 Task: In the  document proposal.pdf Use the tool word Count 'and display word count while typing'. Find the word using Dictionary 'patronage'. Below name insert the link: www.instagram.com
Action: Mouse moved to (281, 355)
Screenshot: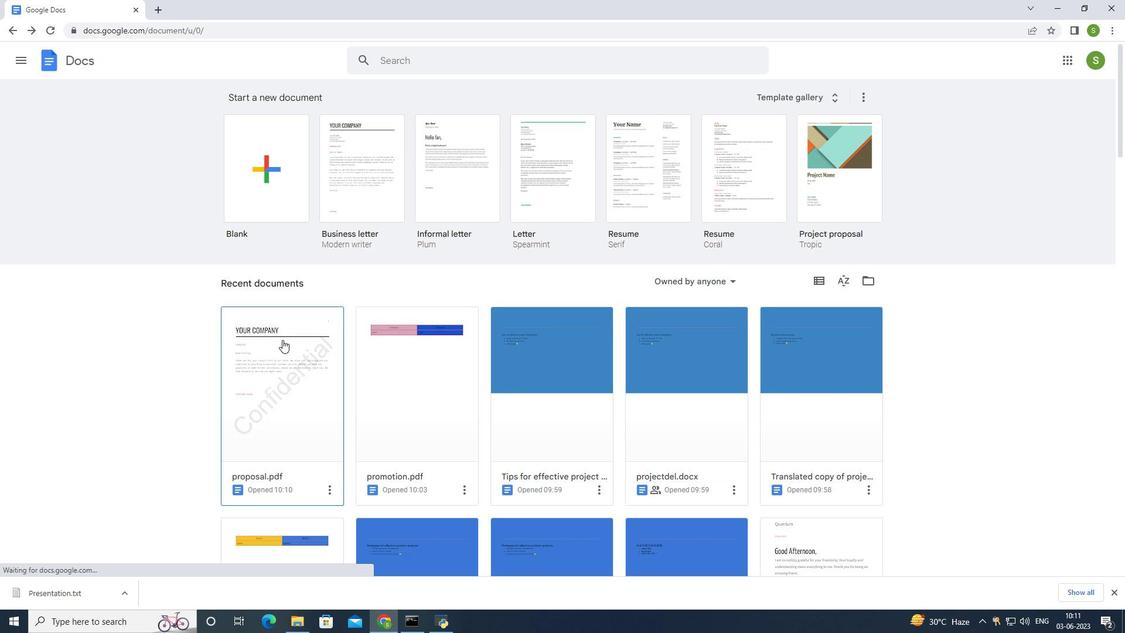 
Action: Mouse pressed left at (281, 355)
Screenshot: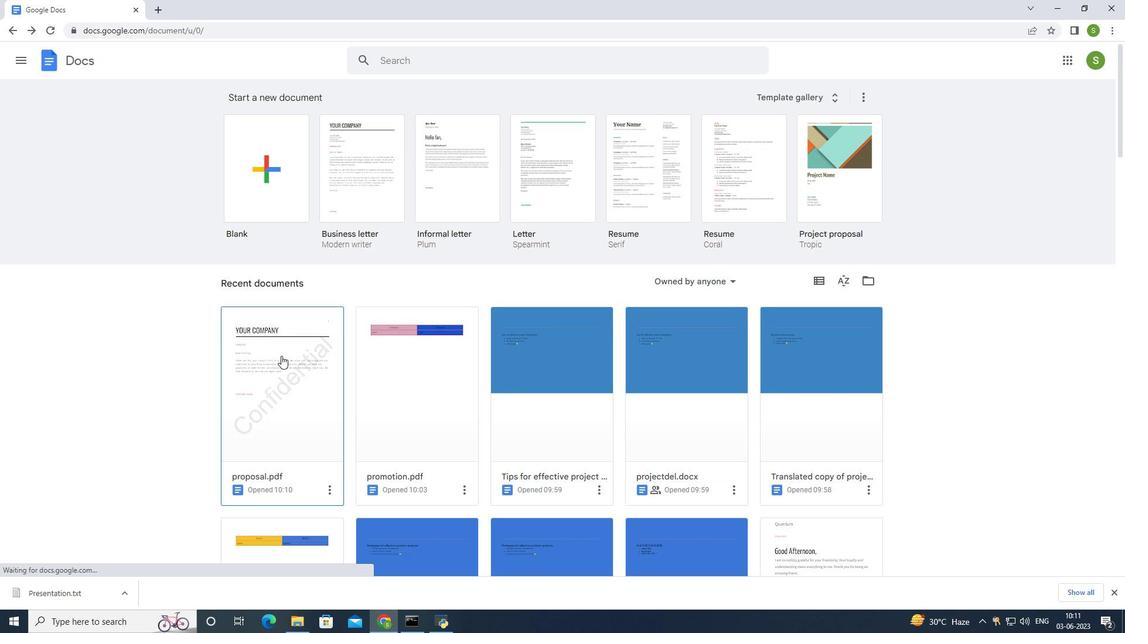 
Action: Mouse moved to (157, 70)
Screenshot: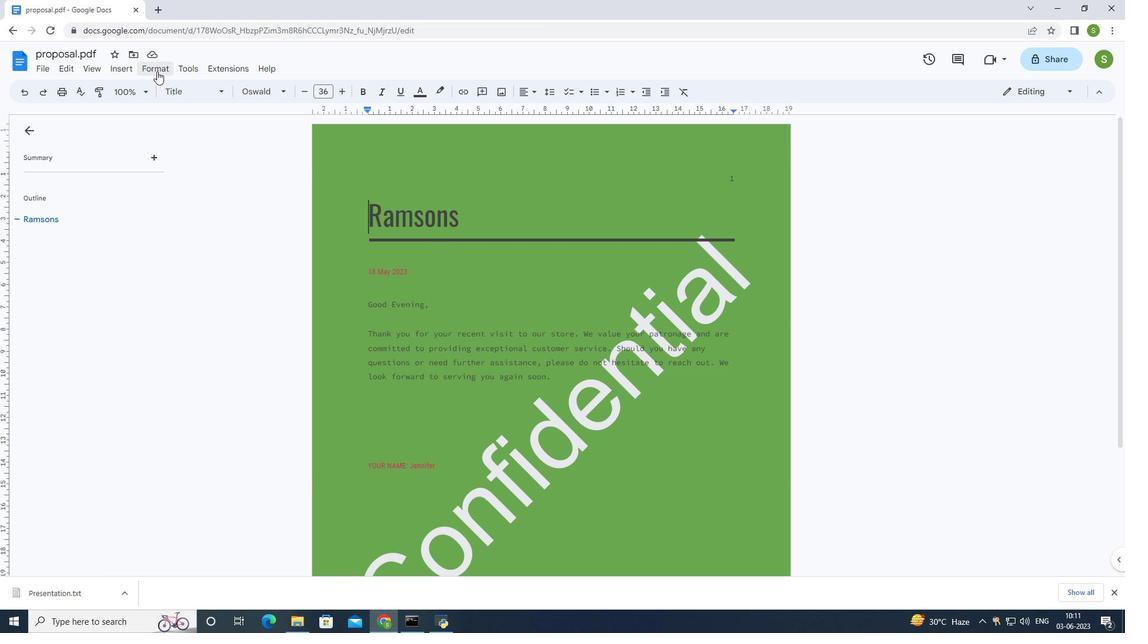 
Action: Mouse pressed left at (157, 70)
Screenshot: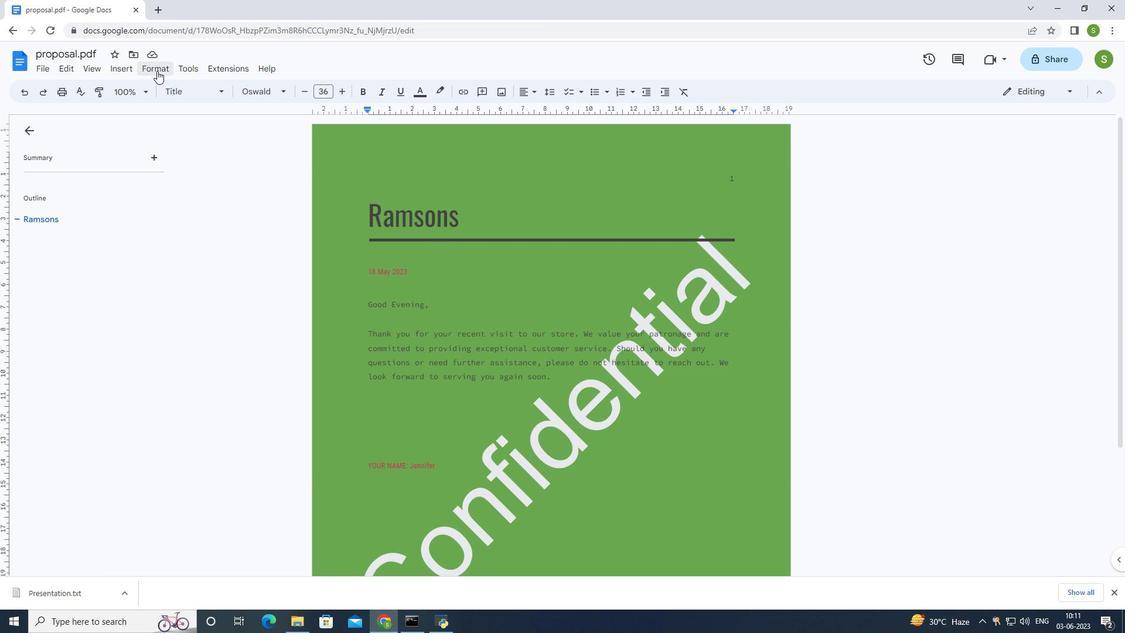 
Action: Mouse moved to (199, 107)
Screenshot: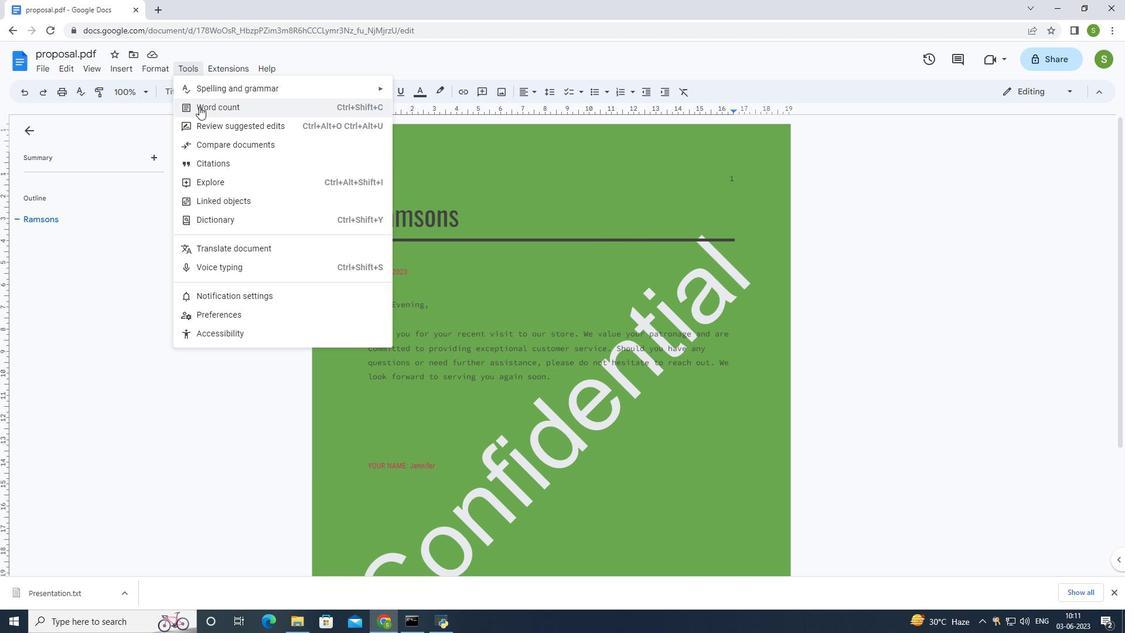 
Action: Mouse pressed left at (199, 107)
Screenshot: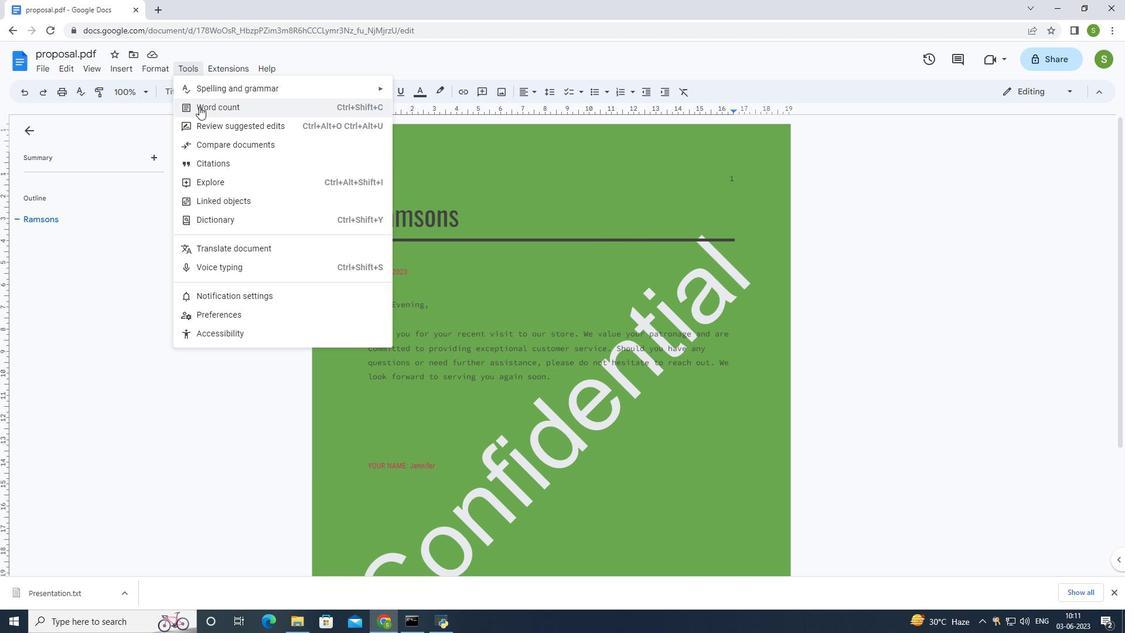 
Action: Mouse moved to (480, 363)
Screenshot: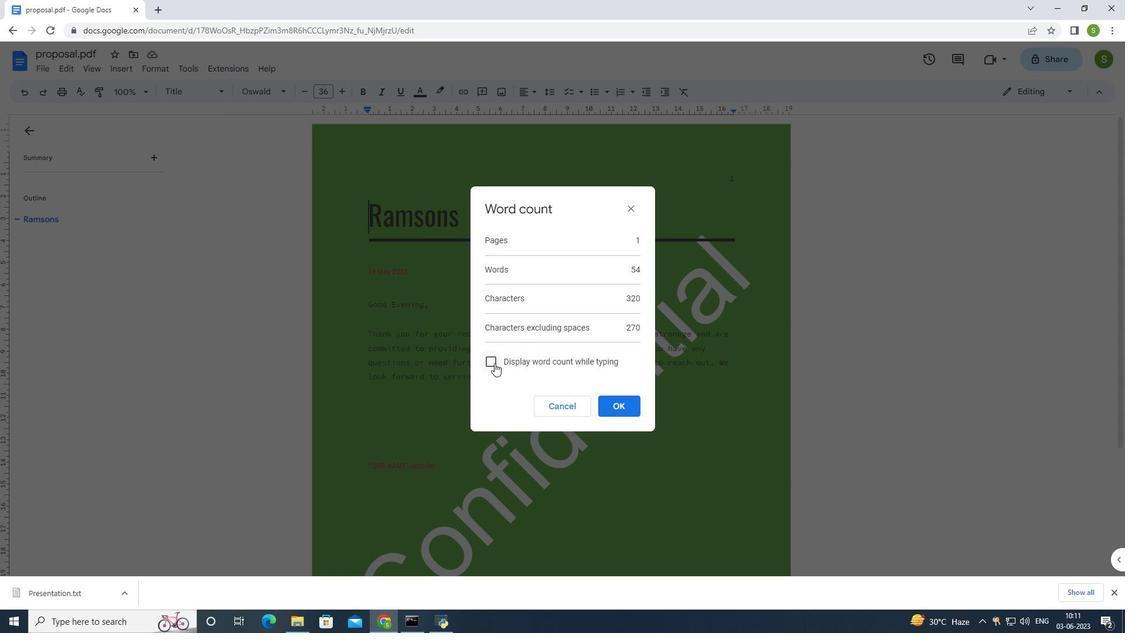 
Action: Mouse pressed left at (480, 363)
Screenshot: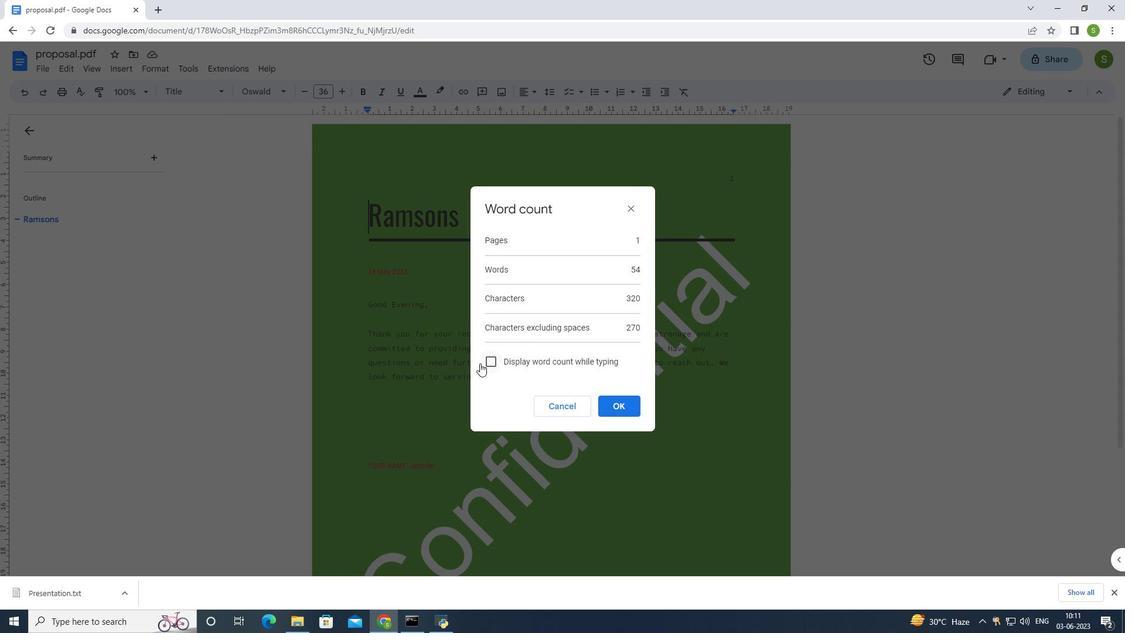 
Action: Mouse moved to (611, 409)
Screenshot: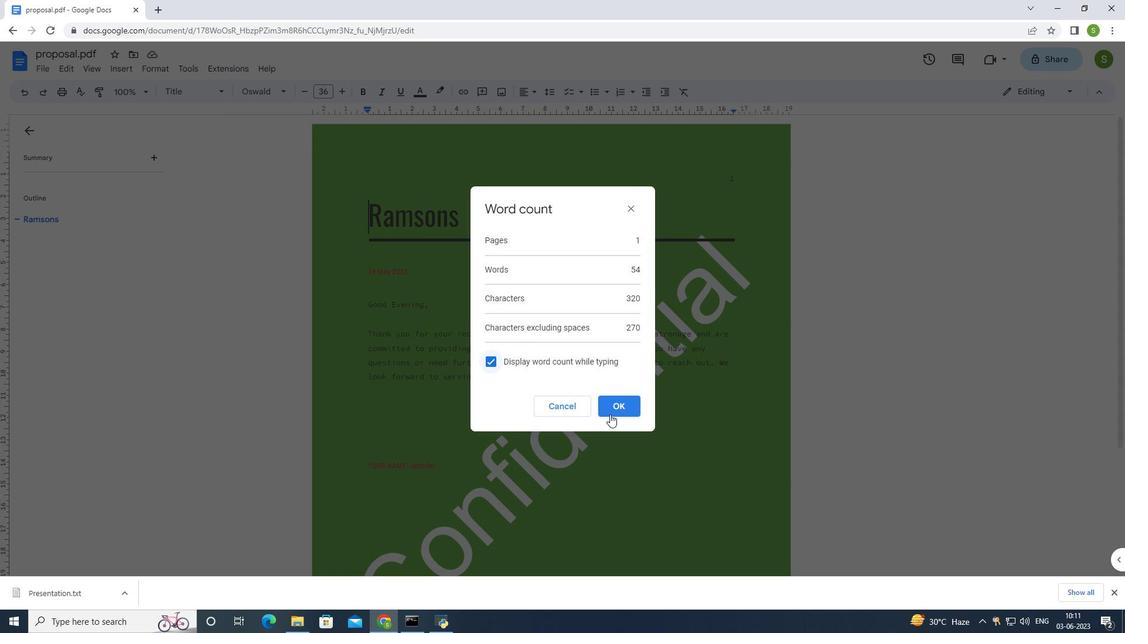 
Action: Mouse pressed left at (611, 409)
Screenshot: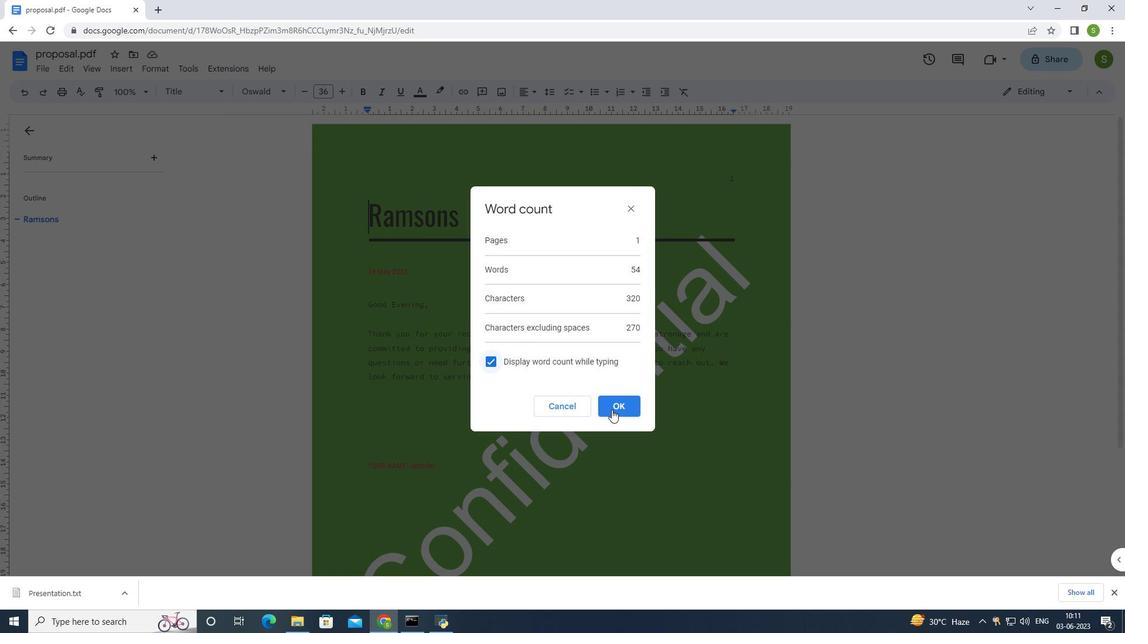 
Action: Mouse moved to (186, 67)
Screenshot: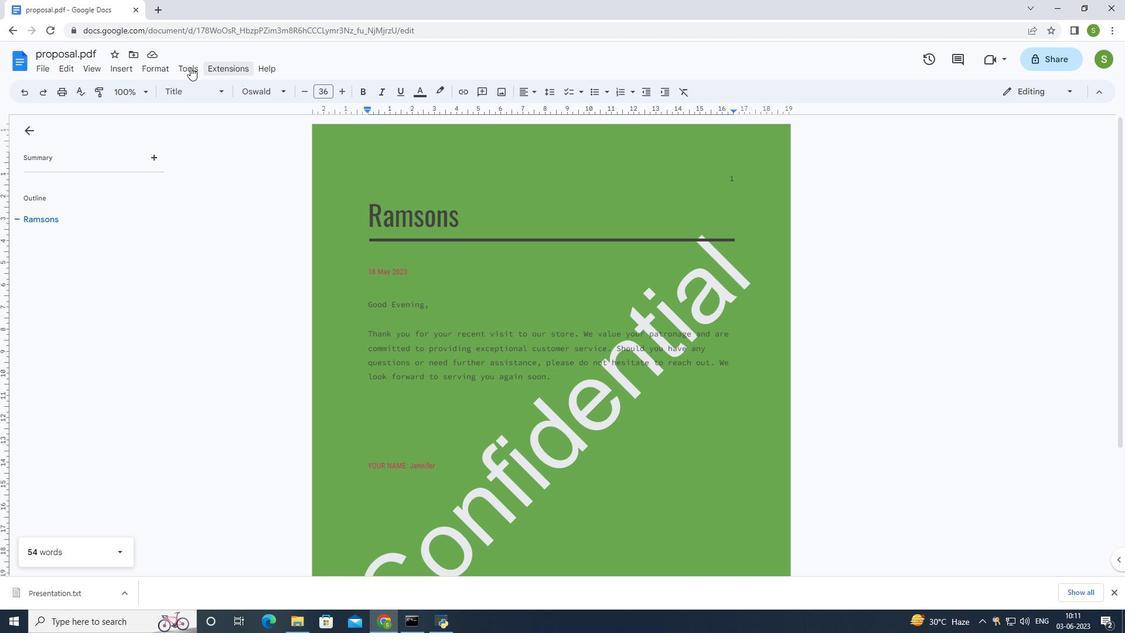 
Action: Mouse pressed left at (186, 67)
Screenshot: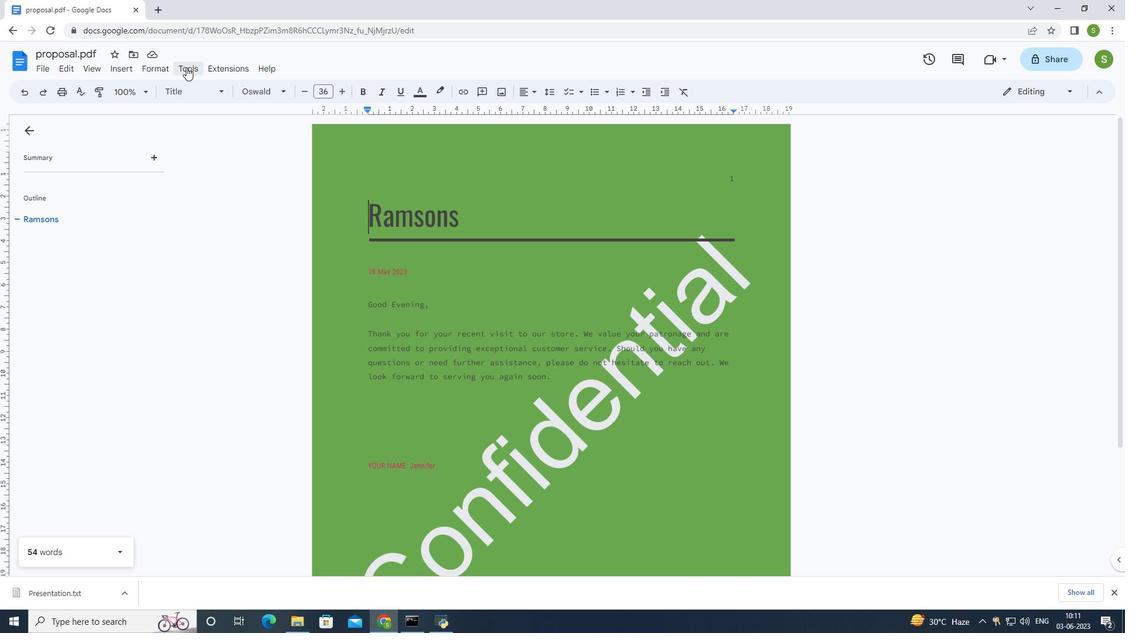 
Action: Mouse moved to (199, 216)
Screenshot: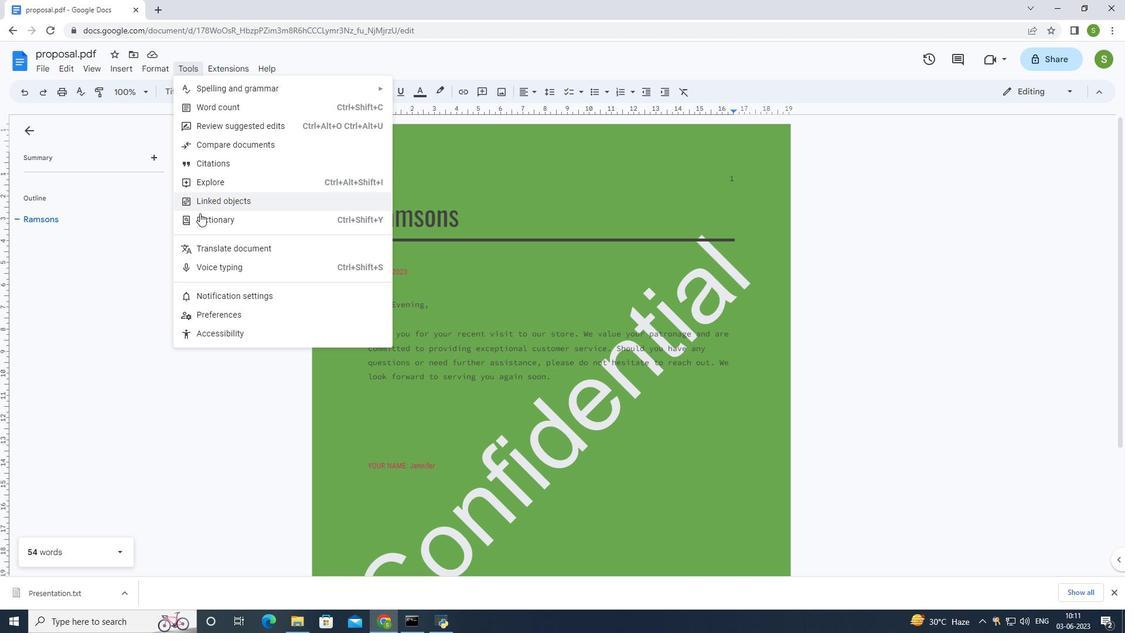 
Action: Mouse pressed left at (199, 216)
Screenshot: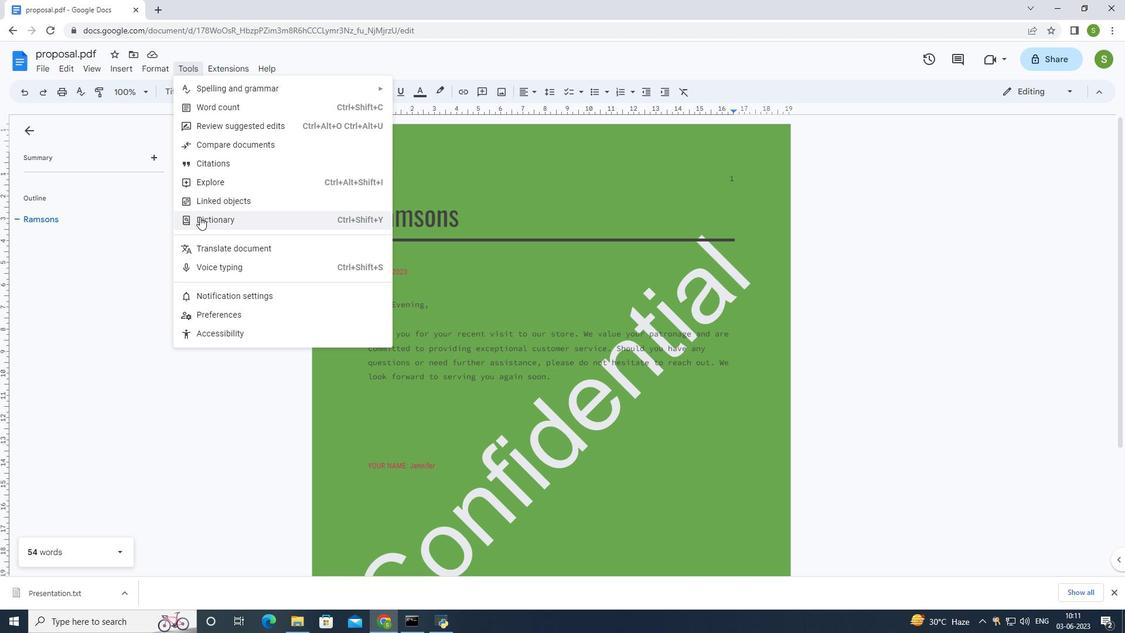 
Action: Mouse moved to (1014, 134)
Screenshot: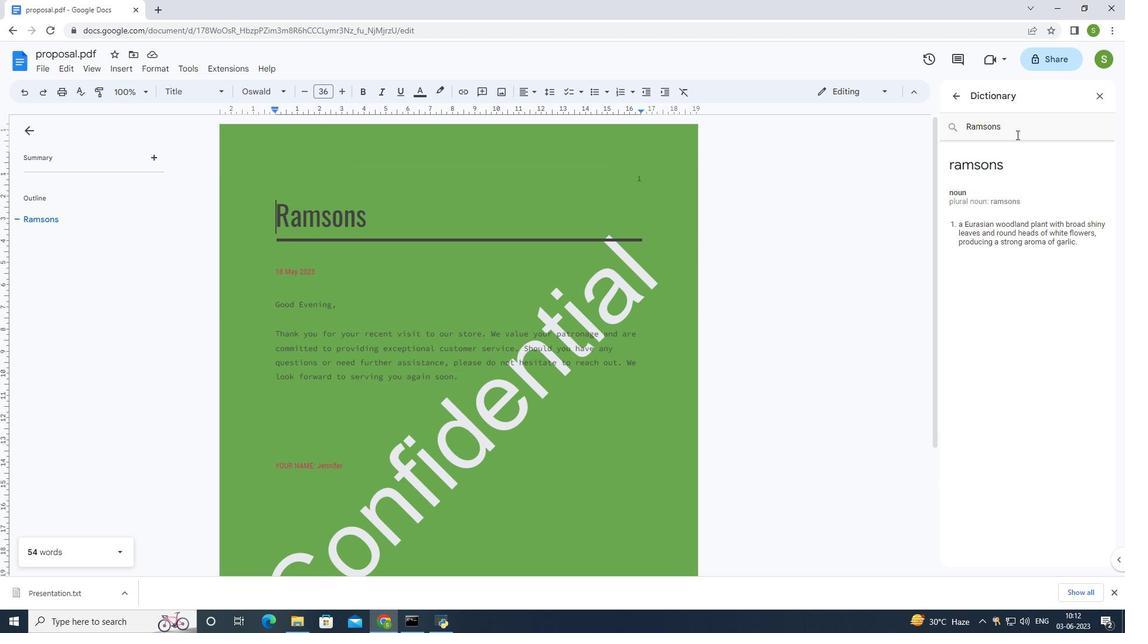 
Action: Mouse pressed left at (1014, 134)
Screenshot: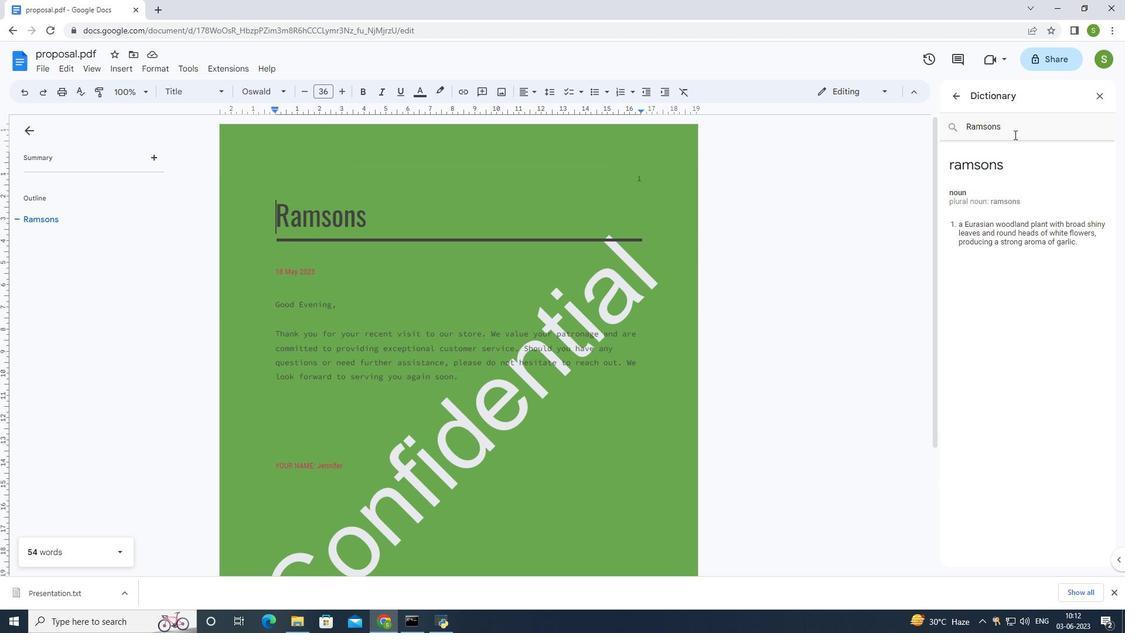 
Action: Mouse moved to (1000, 124)
Screenshot: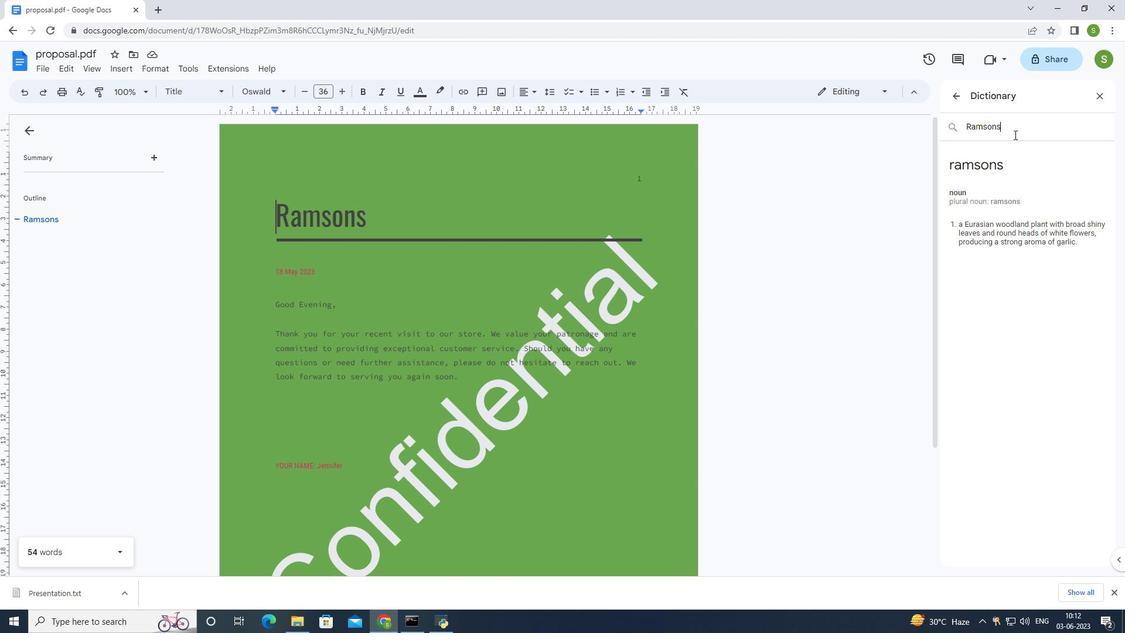 
Action: Key pressed <Key.backspace><Key.backspace><Key.backspace><Key.backspace><Key.backspace><Key.backspace><Key.backspace>
Screenshot: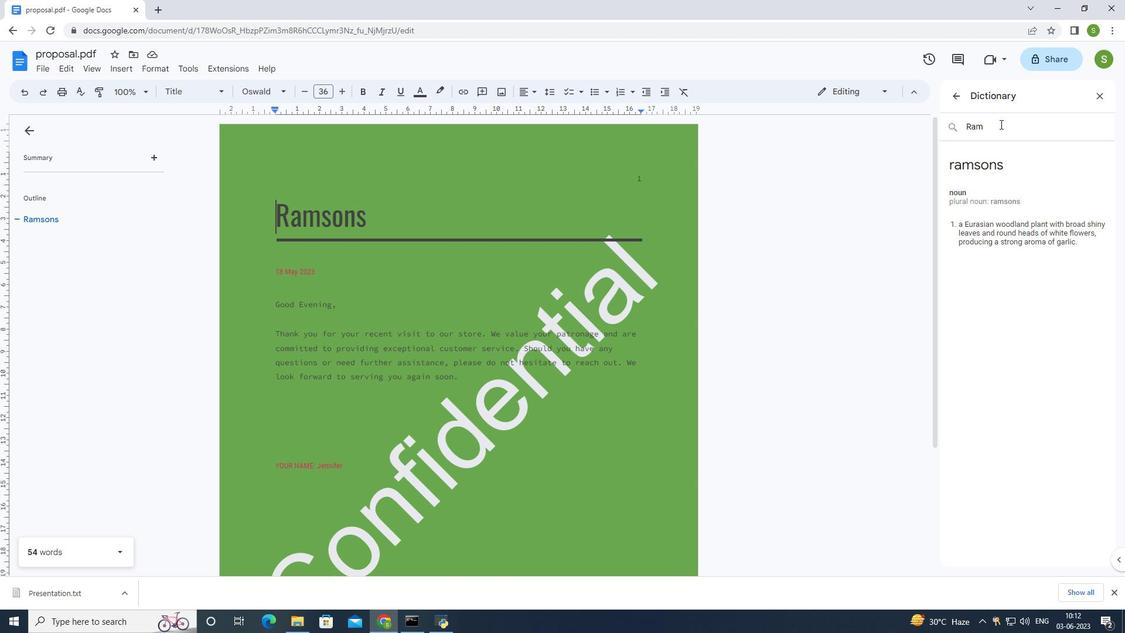 
Action: Mouse moved to (999, 124)
Screenshot: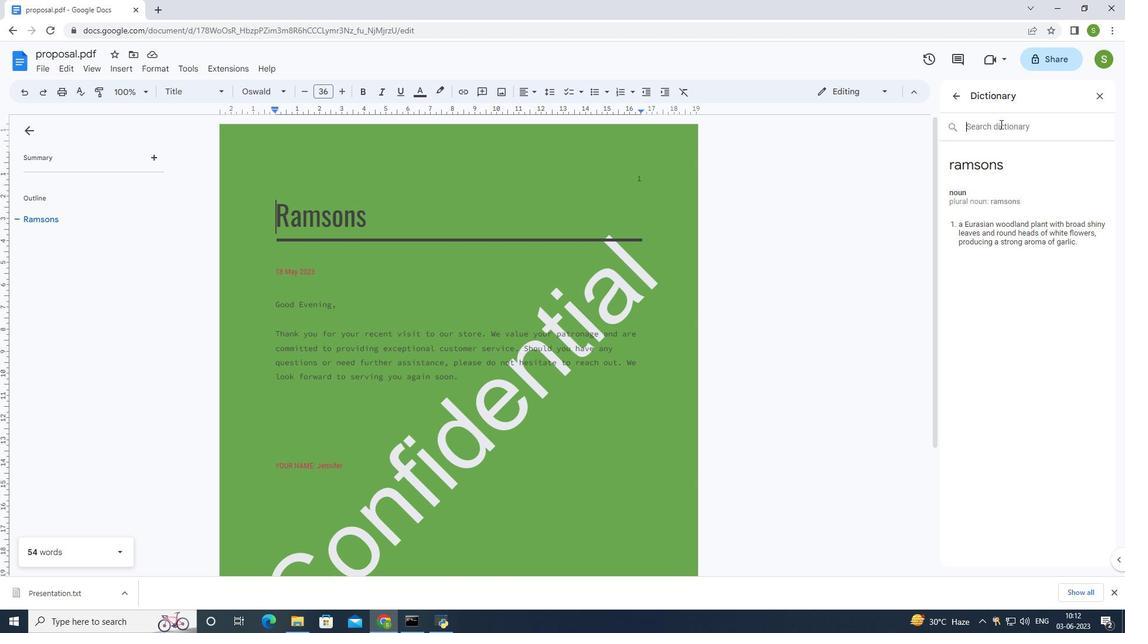 
Action: Key pressed patronage<Key.enter>
Screenshot: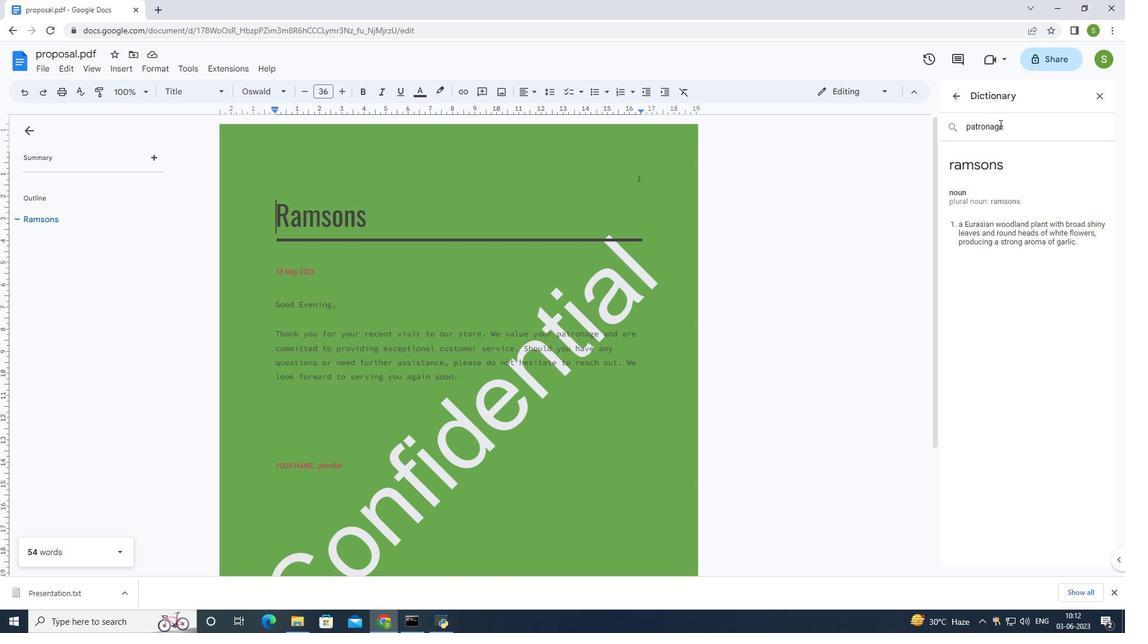 
Action: Mouse moved to (345, 463)
Screenshot: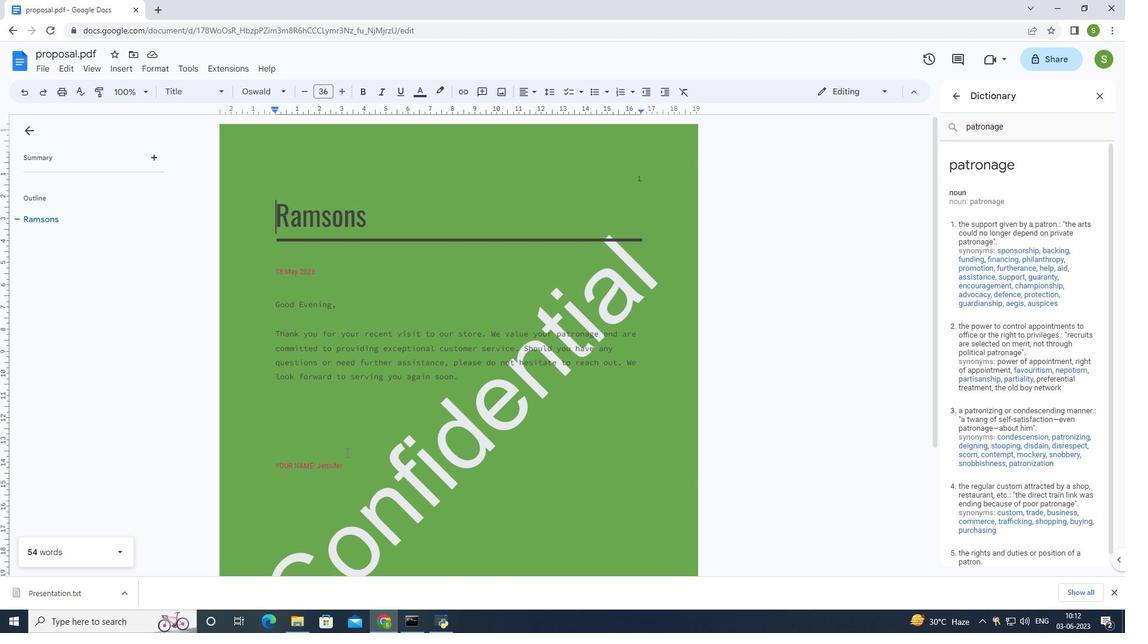 
Action: Mouse pressed left at (345, 463)
Screenshot: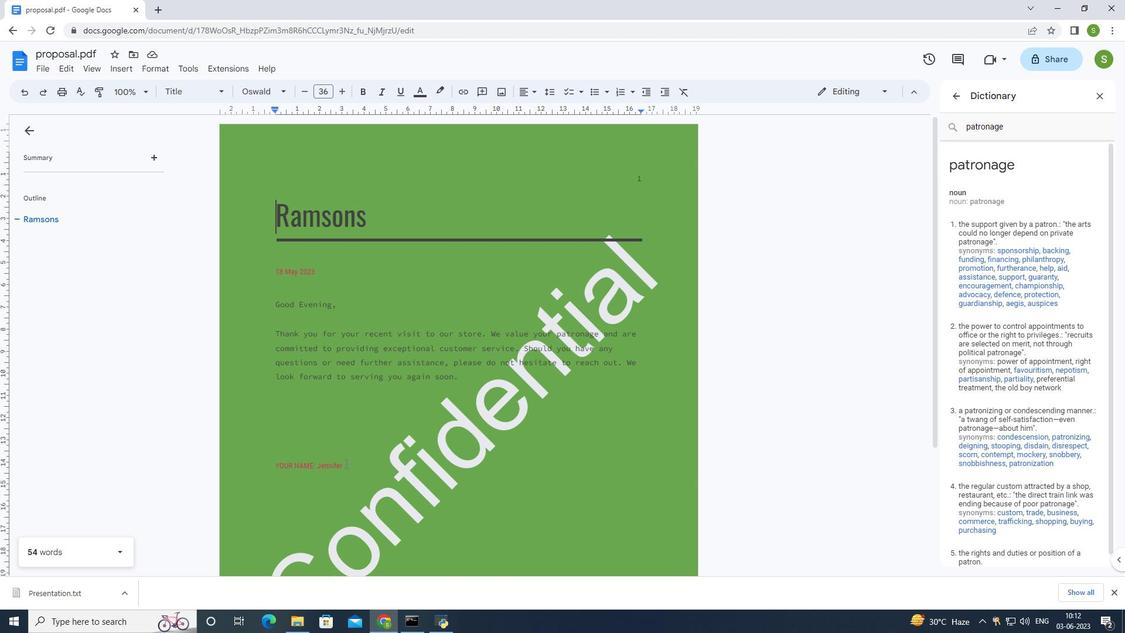 
Action: Mouse moved to (404, 453)
Screenshot: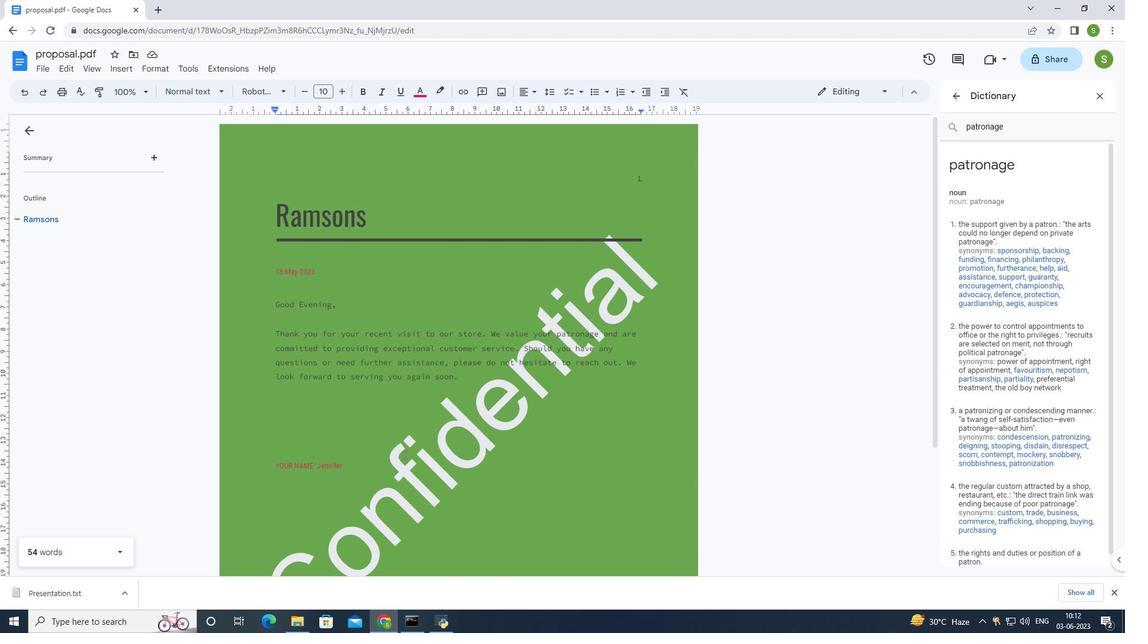 
Action: Key pressed <Key.down>
Screenshot: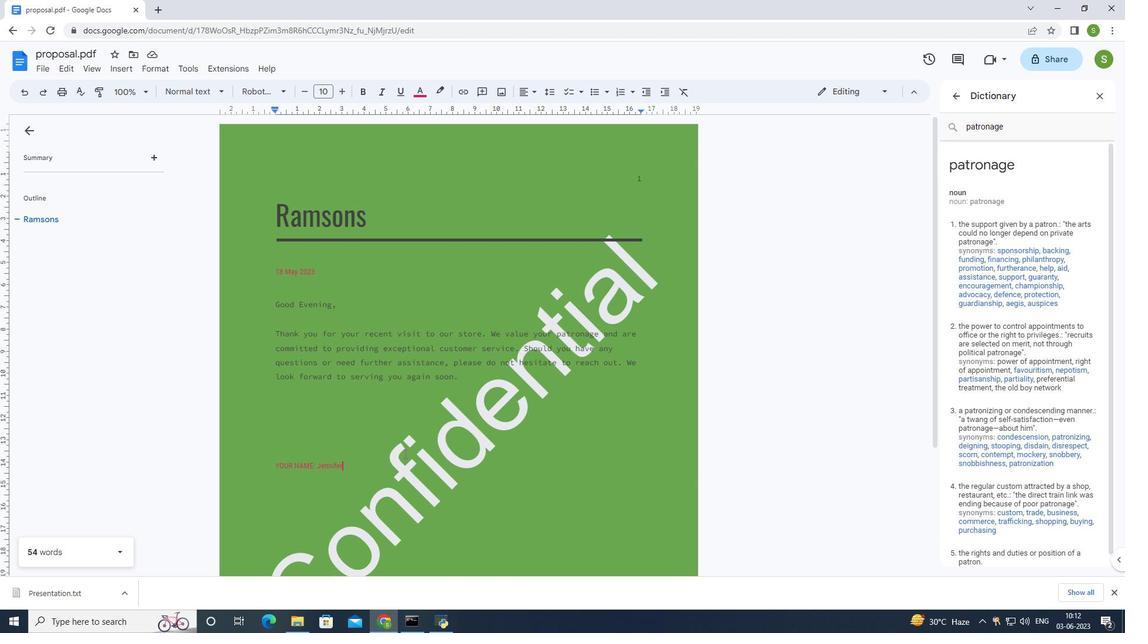 
Action: Mouse moved to (404, 452)
Screenshot: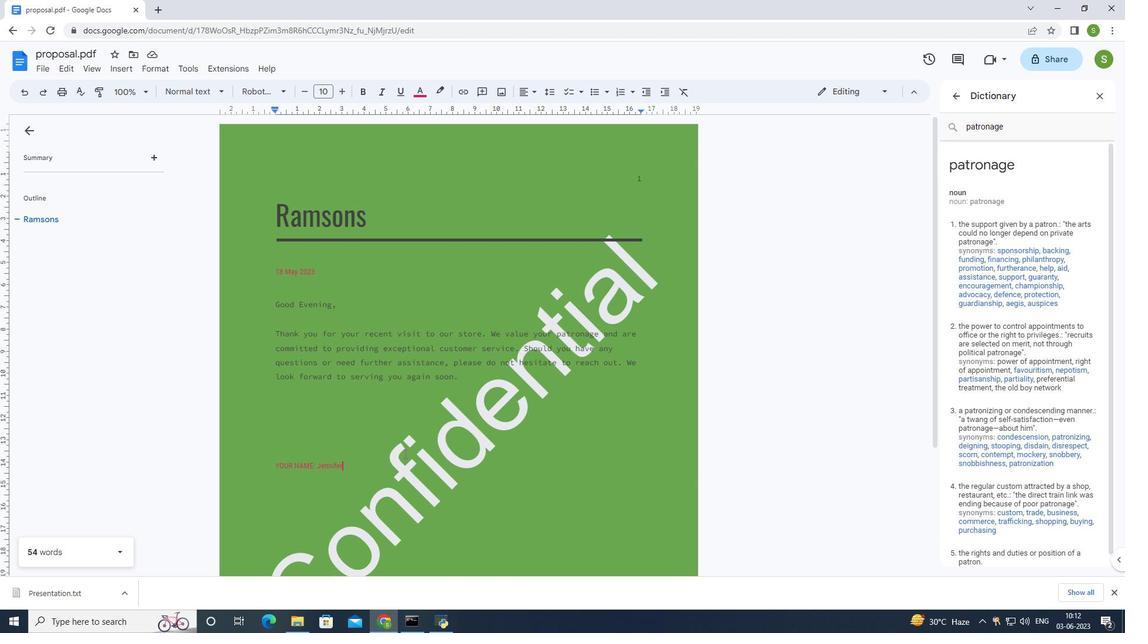 
Action: Key pressed <Key.enter>
Screenshot: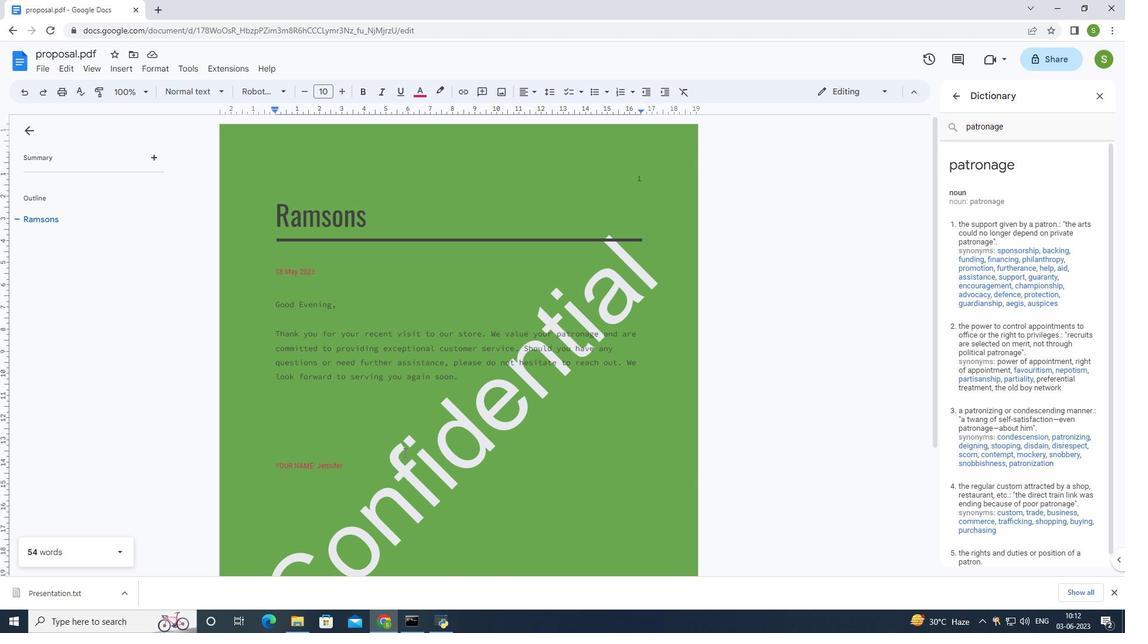 
Action: Mouse moved to (459, 90)
Screenshot: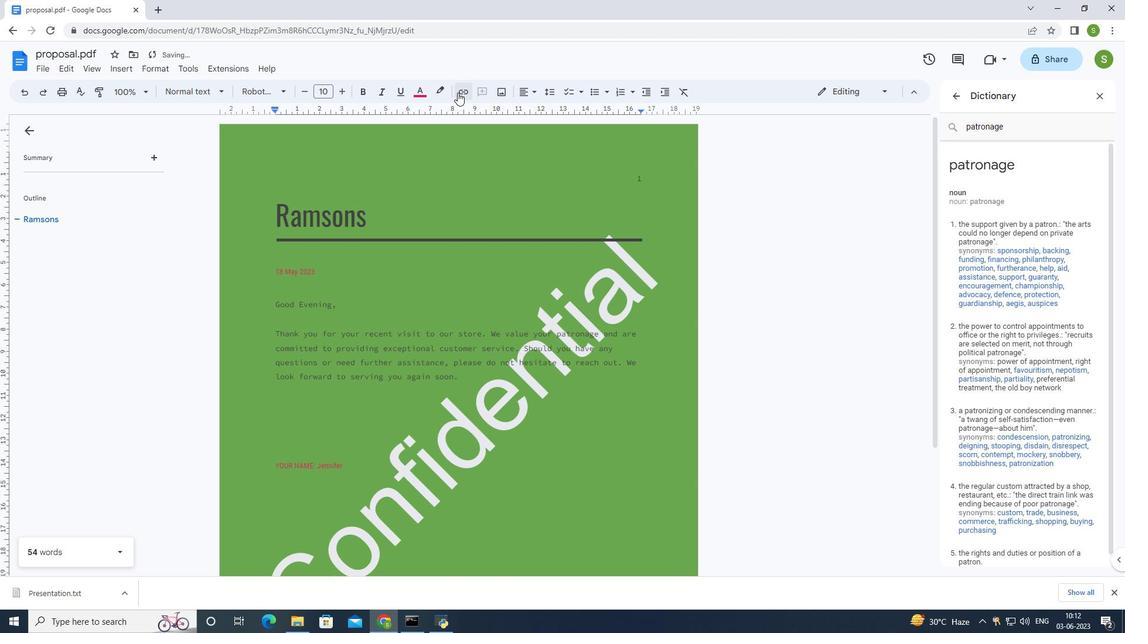 
Action: Mouse pressed left at (459, 90)
Screenshot: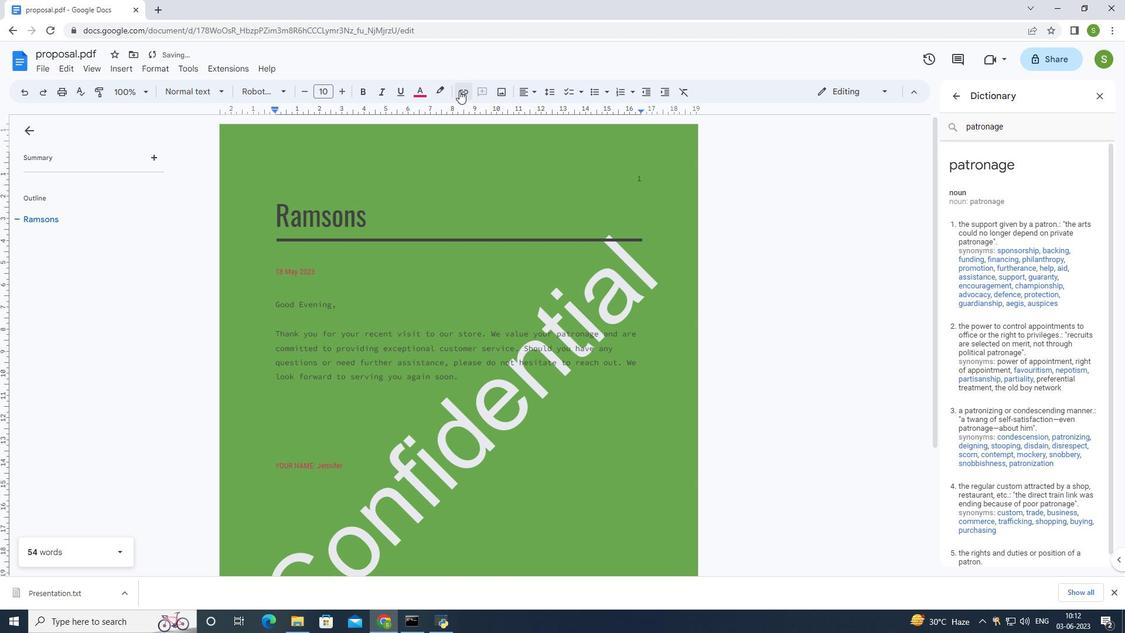 
Action: Mouse moved to (518, 282)
Screenshot: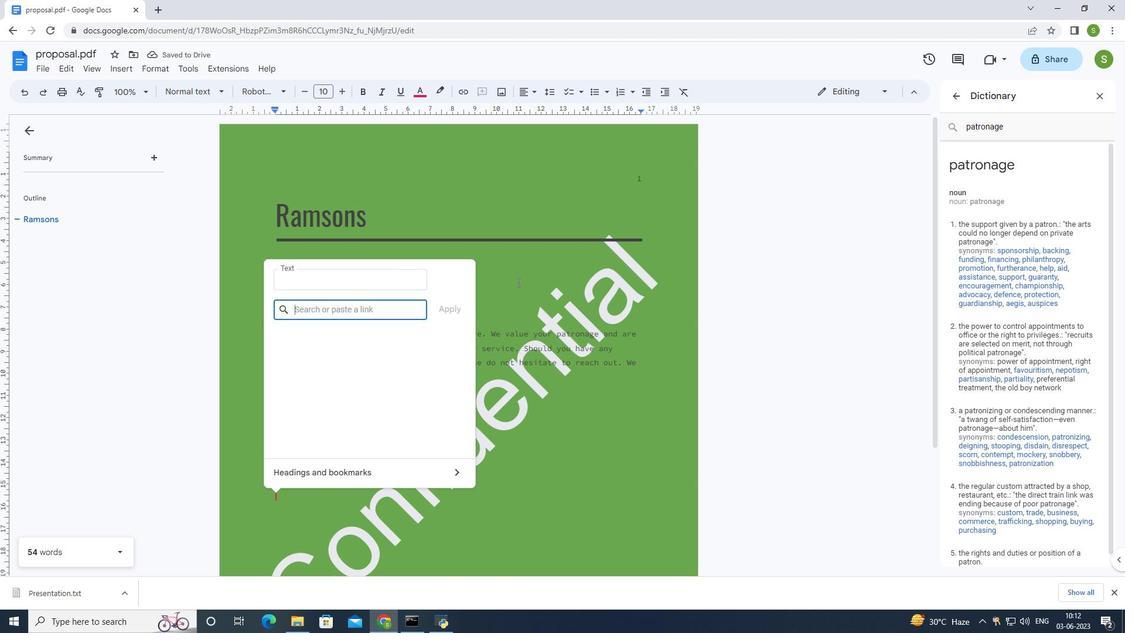 
Action: Key pressed www.instagram.co
Screenshot: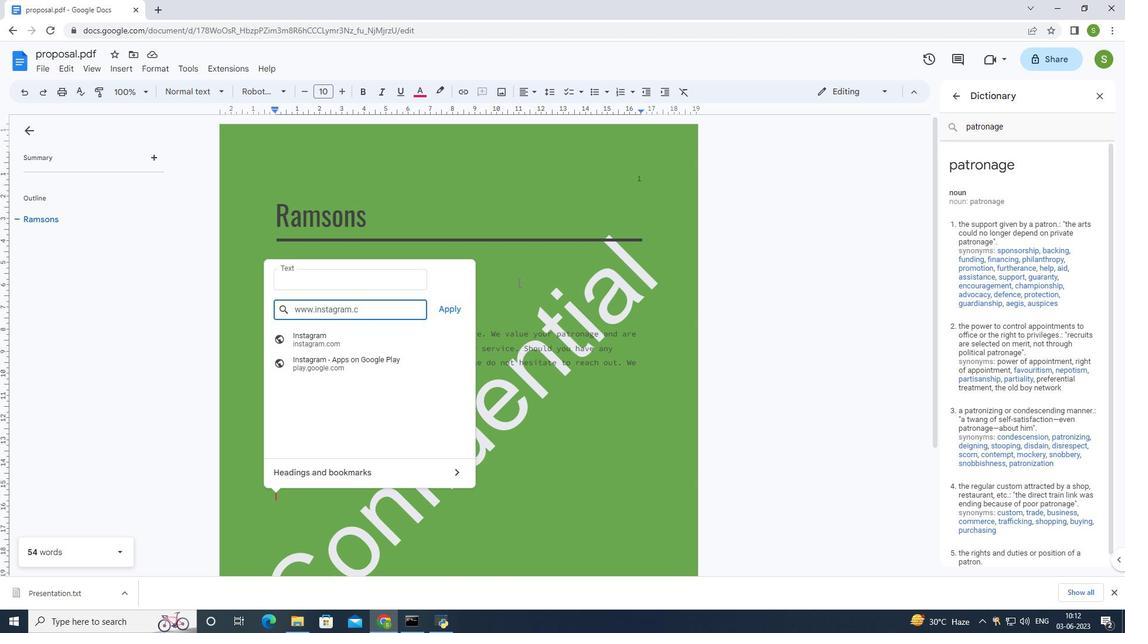 
Action: Mouse moved to (519, 281)
Screenshot: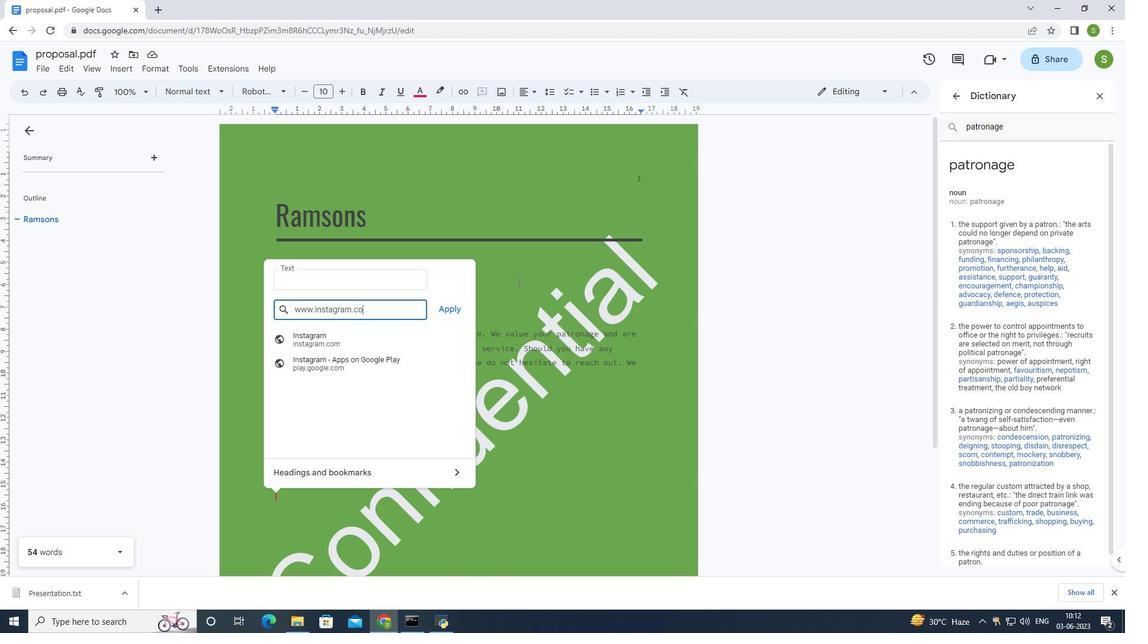 
Action: Key pressed m
Screenshot: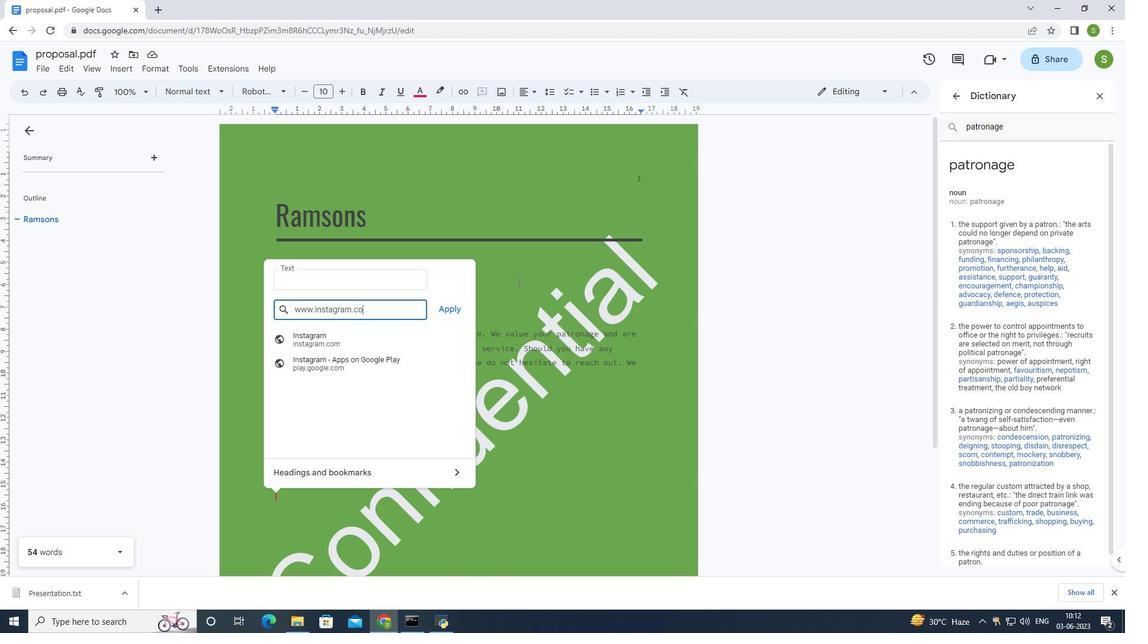 
Action: Mouse moved to (450, 306)
Screenshot: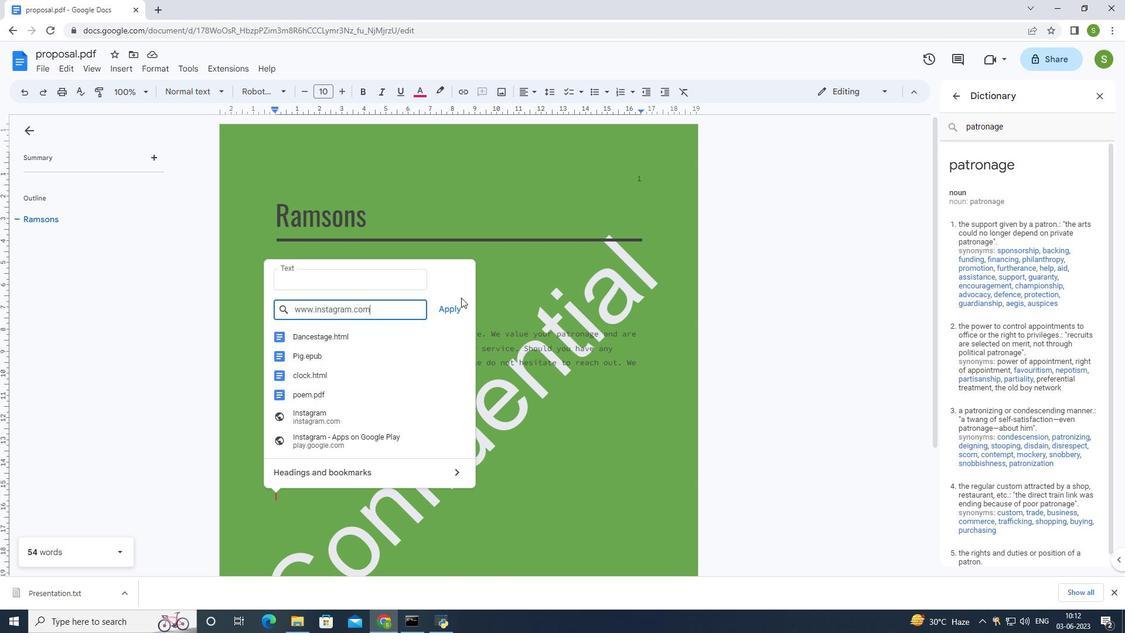 
Action: Mouse pressed left at (450, 306)
Screenshot: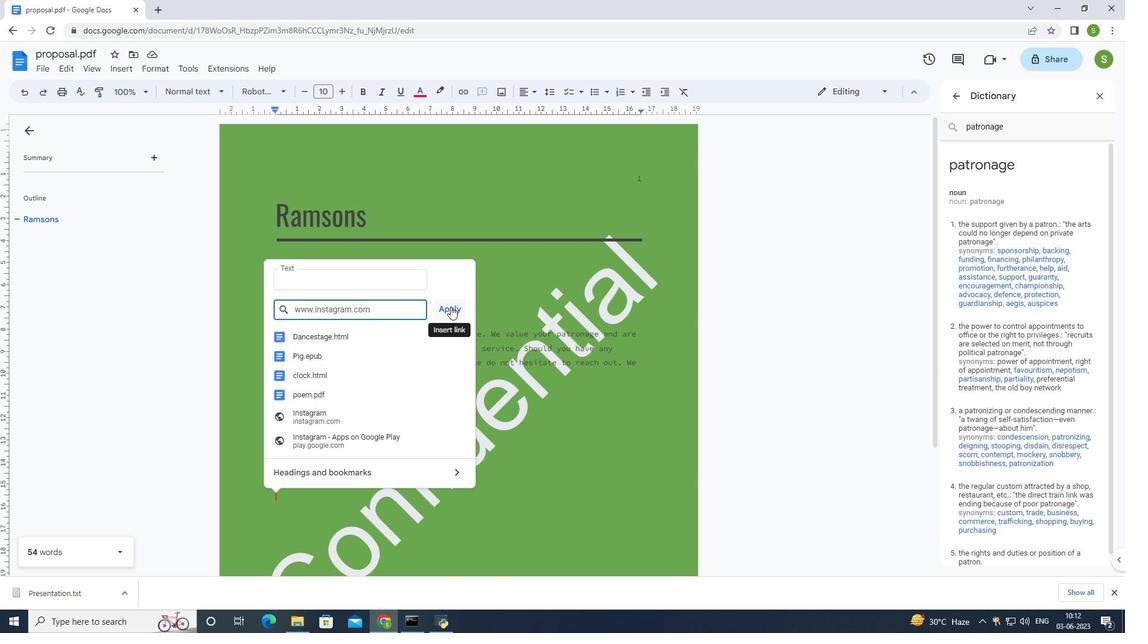 
Action: Mouse moved to (517, 291)
Screenshot: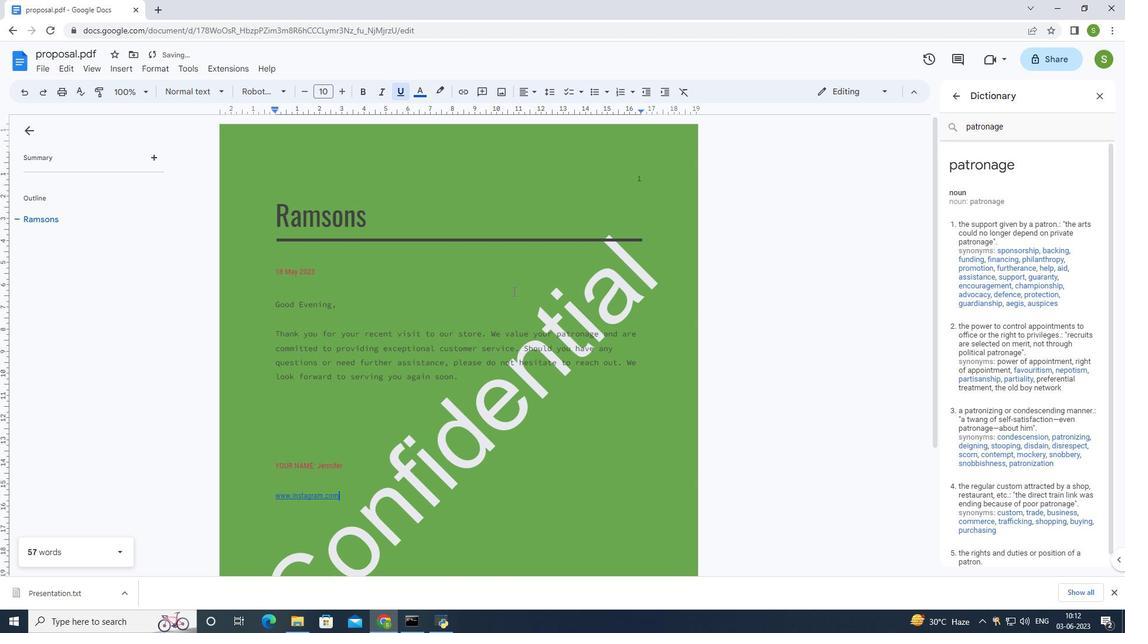 
